 Task: Add a field from the Popular template Effort Level with name ZillaTech.
Action: Mouse moved to (55, 406)
Screenshot: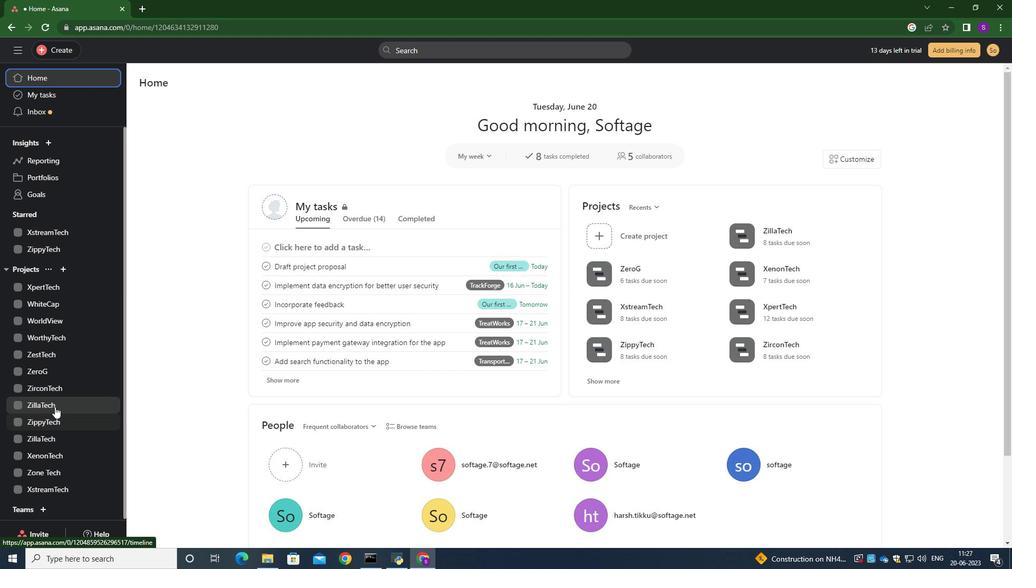 
Action: Mouse pressed left at (55, 406)
Screenshot: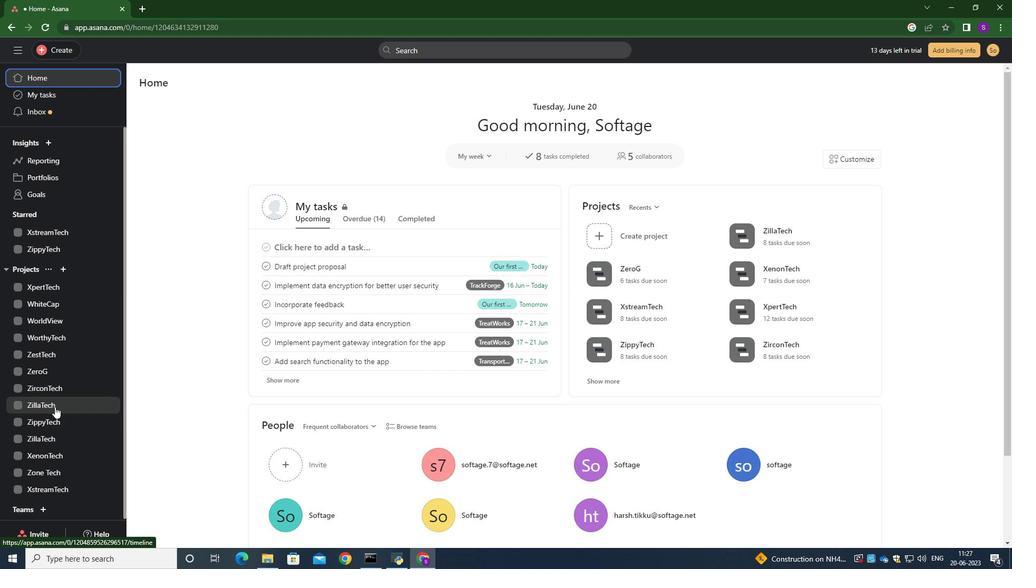 
Action: Mouse moved to (192, 108)
Screenshot: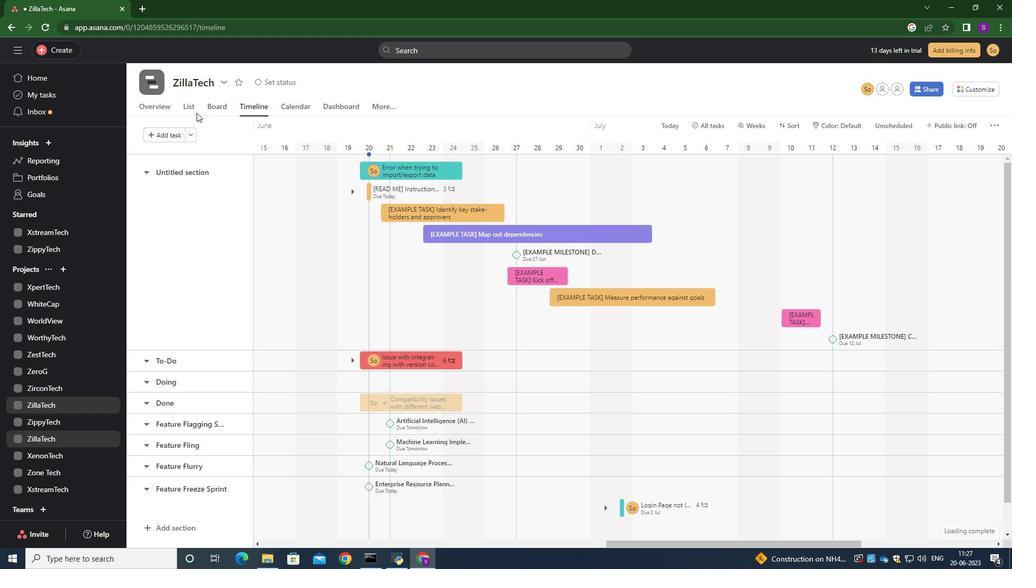 
Action: Mouse pressed left at (192, 108)
Screenshot: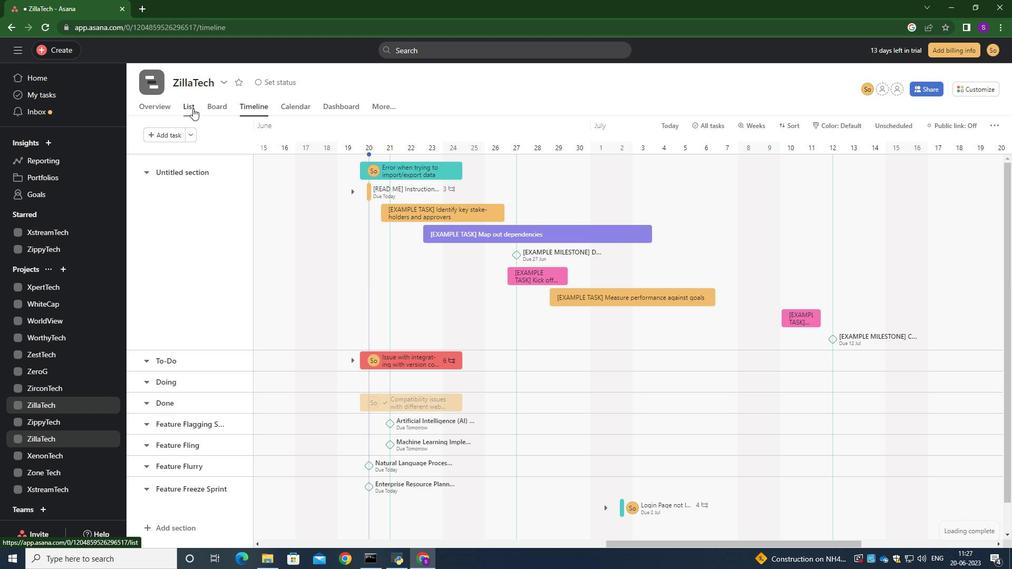 
Action: Mouse moved to (791, 153)
Screenshot: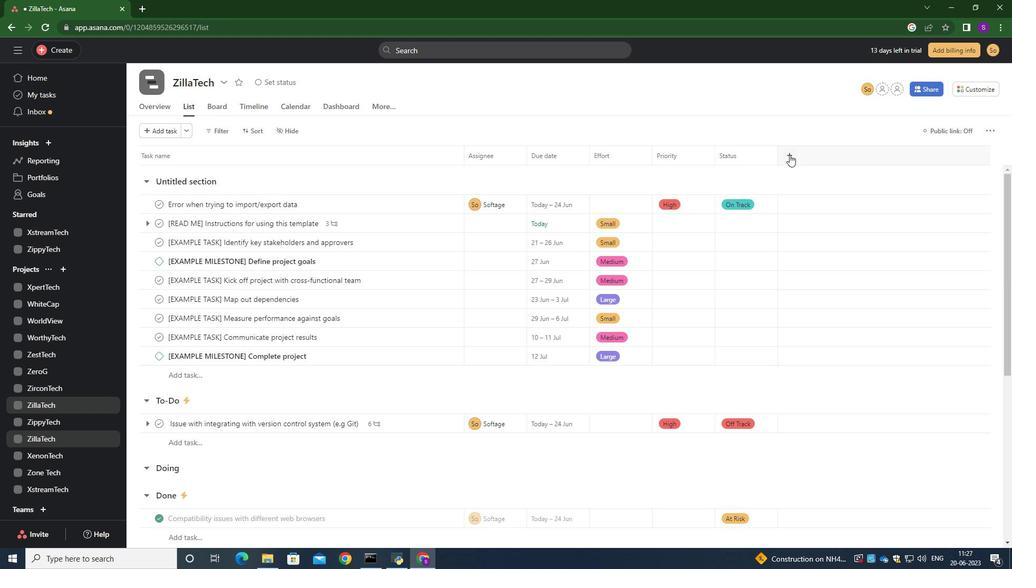 
Action: Mouse pressed left at (791, 153)
Screenshot: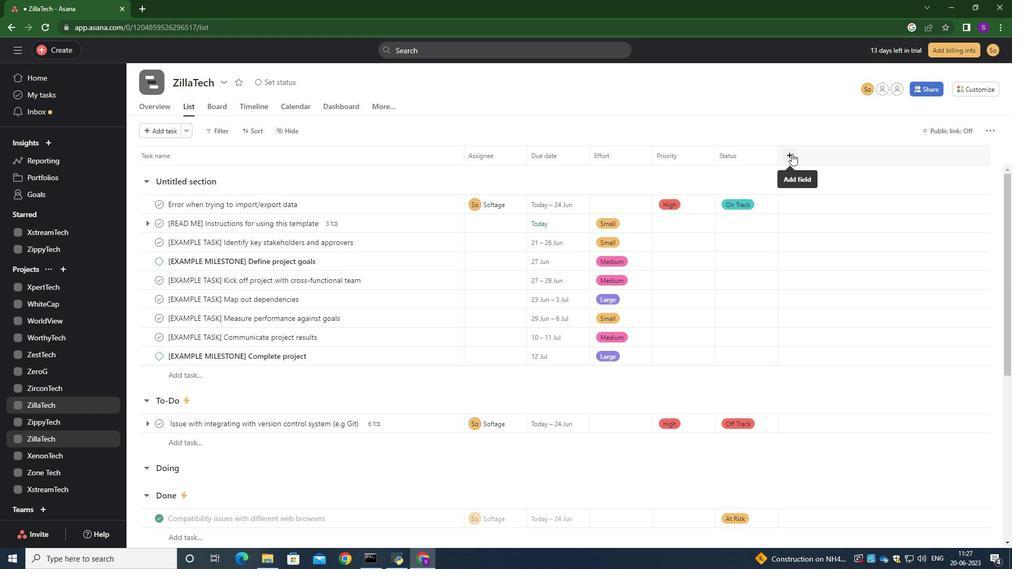 
Action: Mouse moved to (800, 214)
Screenshot: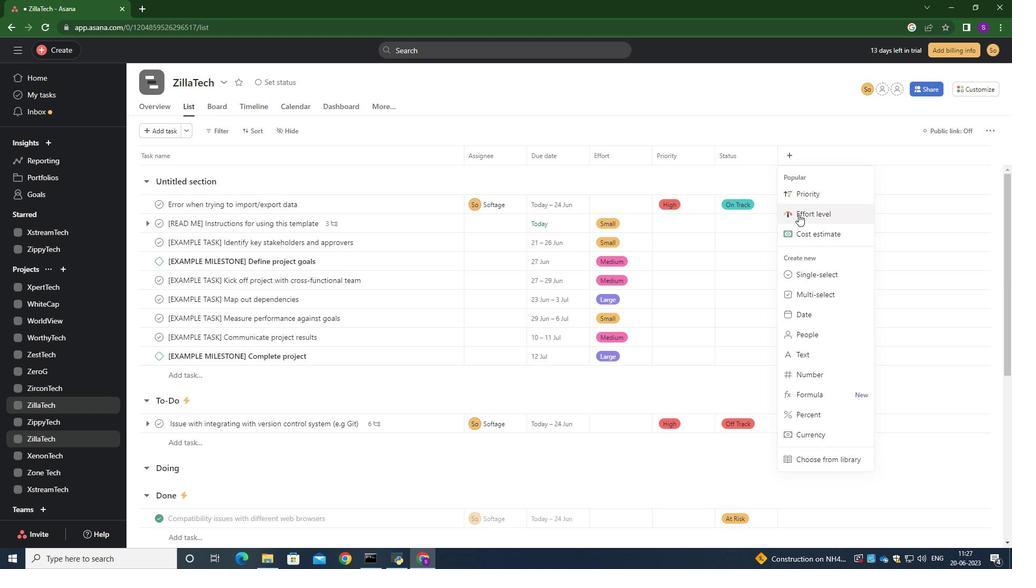 
Action: Mouse pressed left at (800, 214)
Screenshot: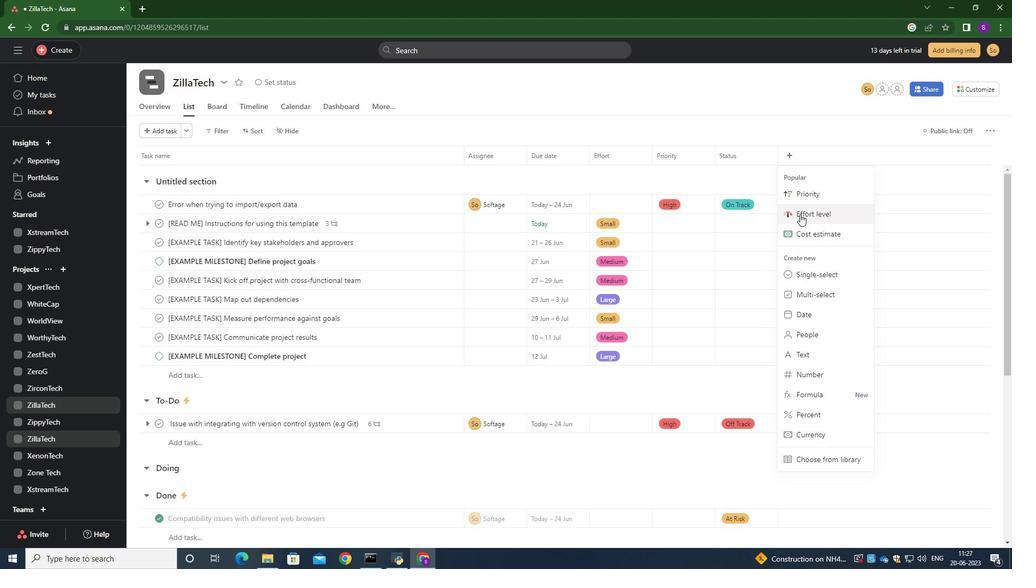 
Action: Mouse moved to (448, 145)
Screenshot: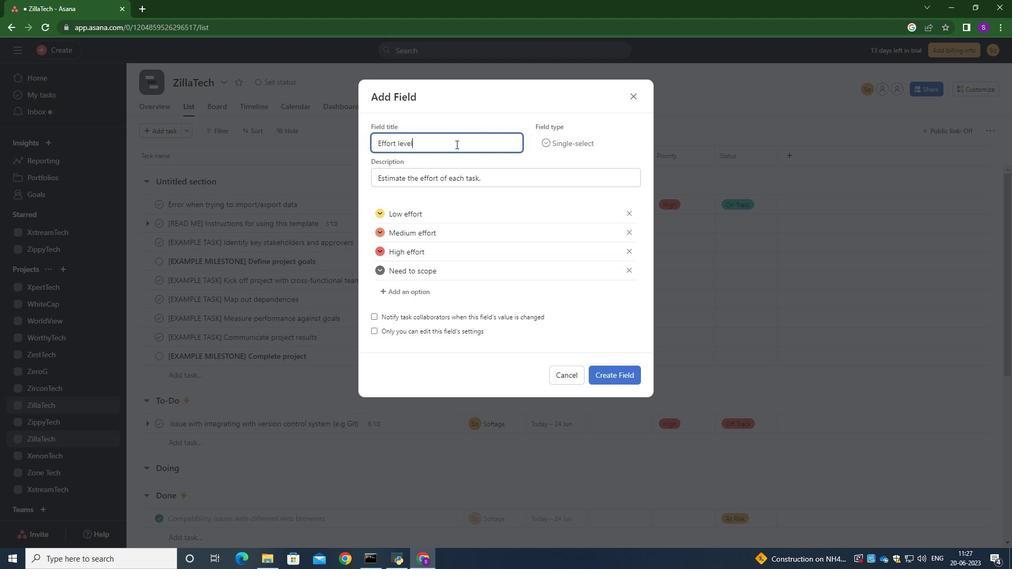 
Action: Key pressed <Key.backspace><Key.backspace><Key.backspace><Key.backspace><Key.backspace><Key.backspace><Key.backspace><Key.backspace><Key.backspace><Key.backspace><Key.backspace><Key.backspace><Key.backspace><Key.backspace><Key.backspace><Key.backspace><Key.backspace><Key.backspace><Key.backspace><Key.backspace><Key.backspace><Key.backspace><Key.backspace><Key.backspace><Key.backspace><Key.caps_lock>Z<Key.caps_lock>illa<Key.space><Key.caps_lock><Key.backspace>T<Key.caps_lock>evch<Key.backspace><Key.backspace><Key.backspace>ch
Screenshot: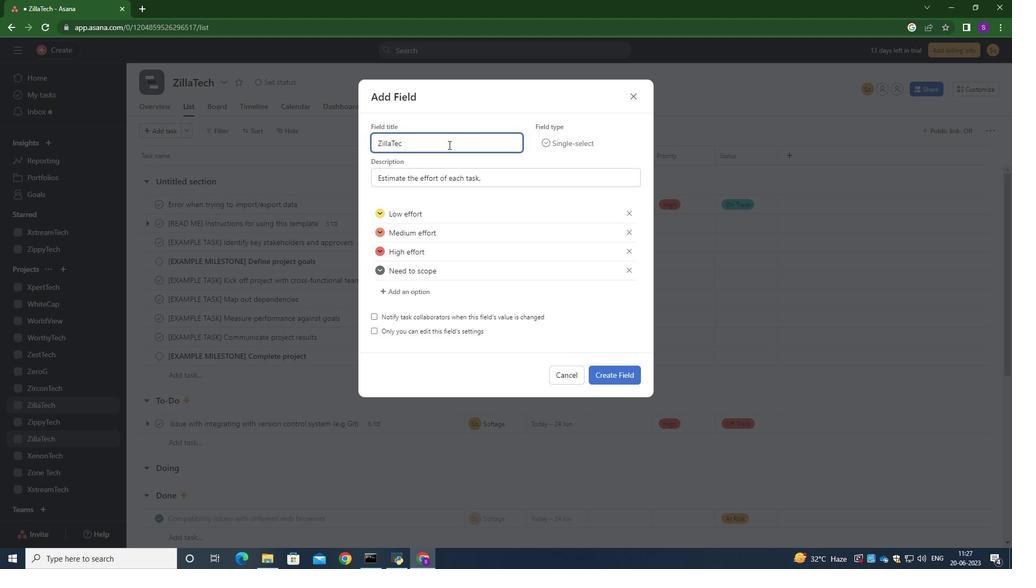 
Action: Mouse moved to (622, 375)
Screenshot: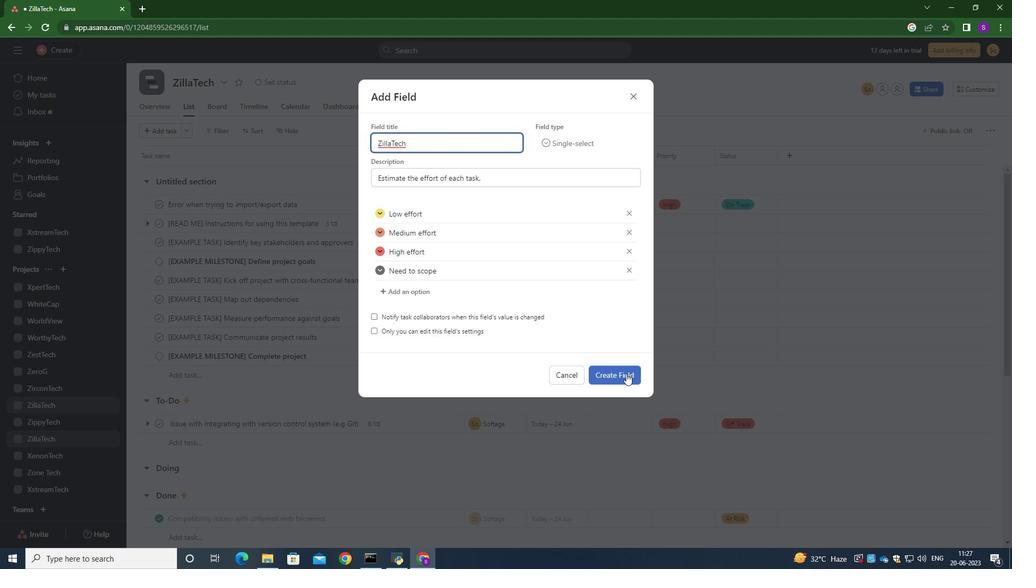 
Action: Mouse pressed left at (622, 375)
Screenshot: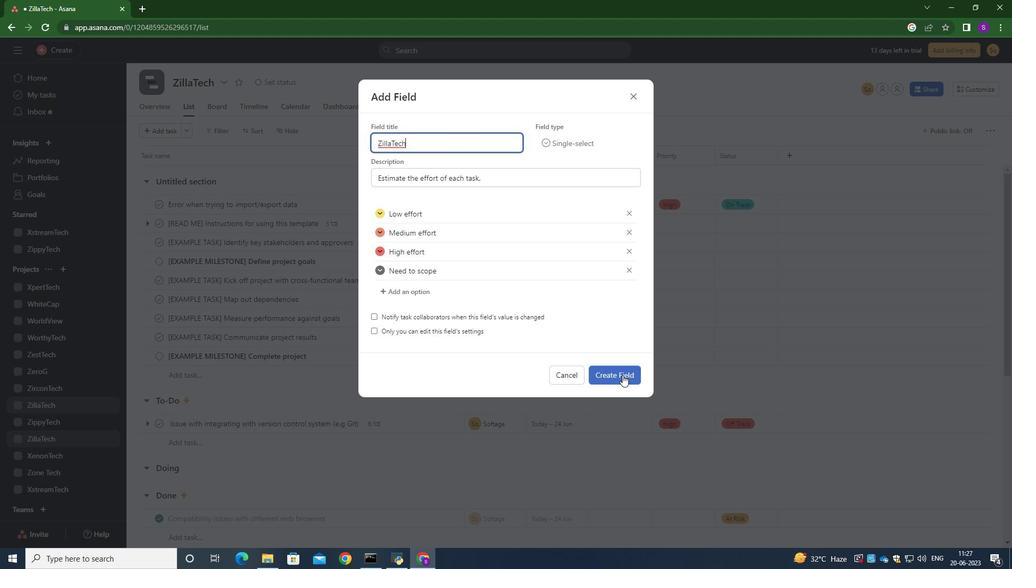 
Action: Mouse moved to (622, 375)
Screenshot: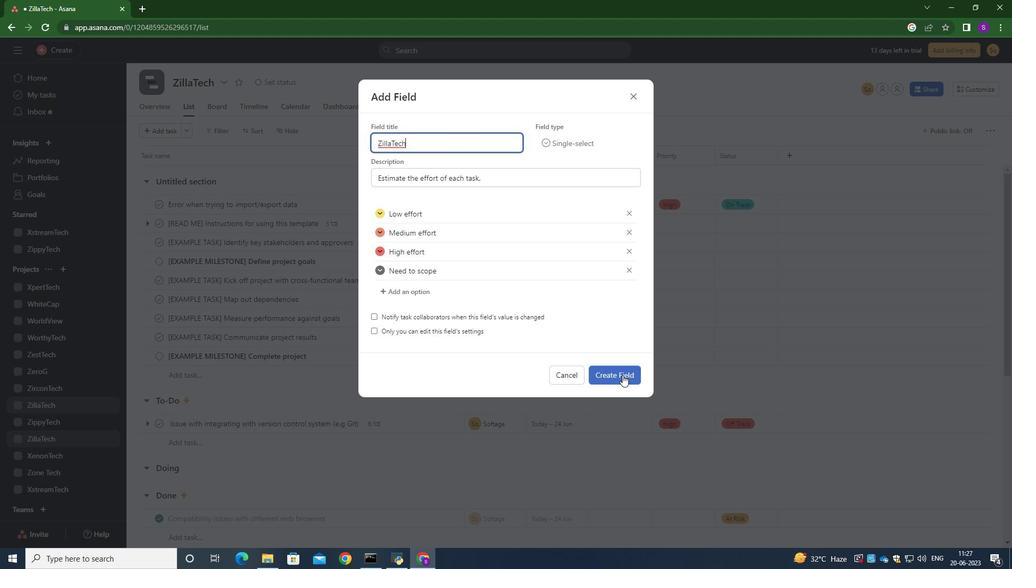 
